 Task: Add Guayaki Organic Enlighten Mint to the cart.
Action: Mouse pressed left at (28, 103)
Screenshot: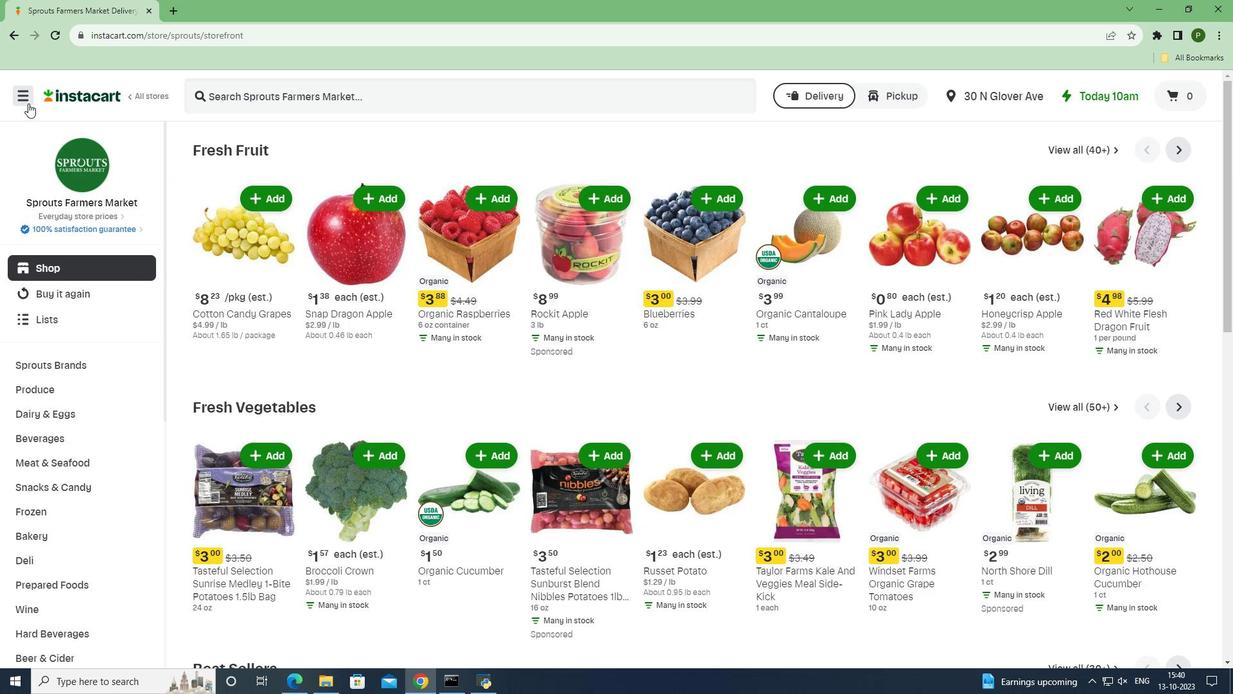 
Action: Mouse moved to (59, 339)
Screenshot: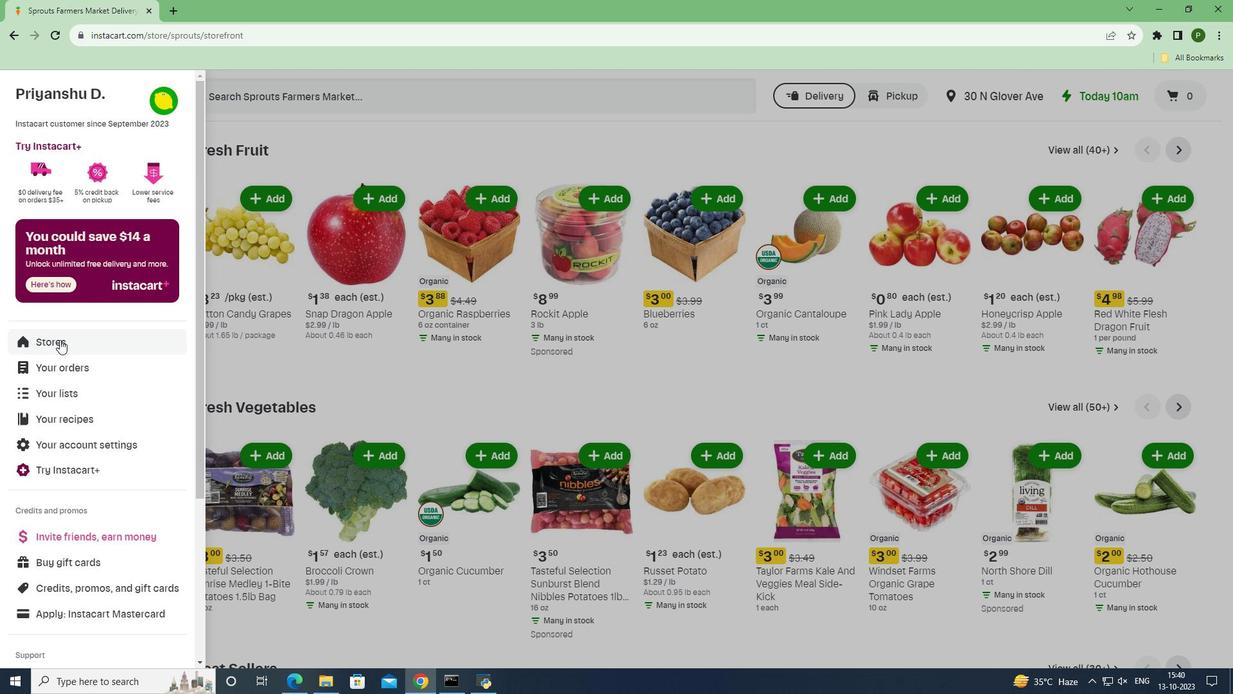 
Action: Mouse pressed left at (59, 339)
Screenshot: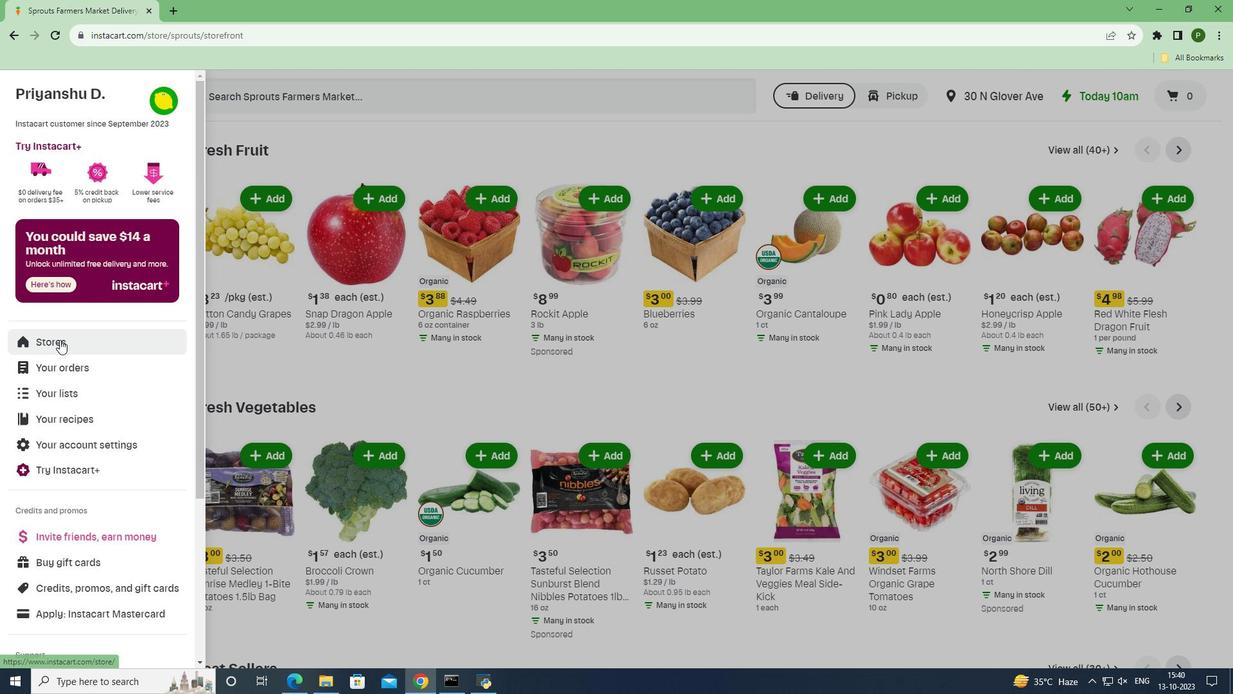 
Action: Mouse moved to (295, 152)
Screenshot: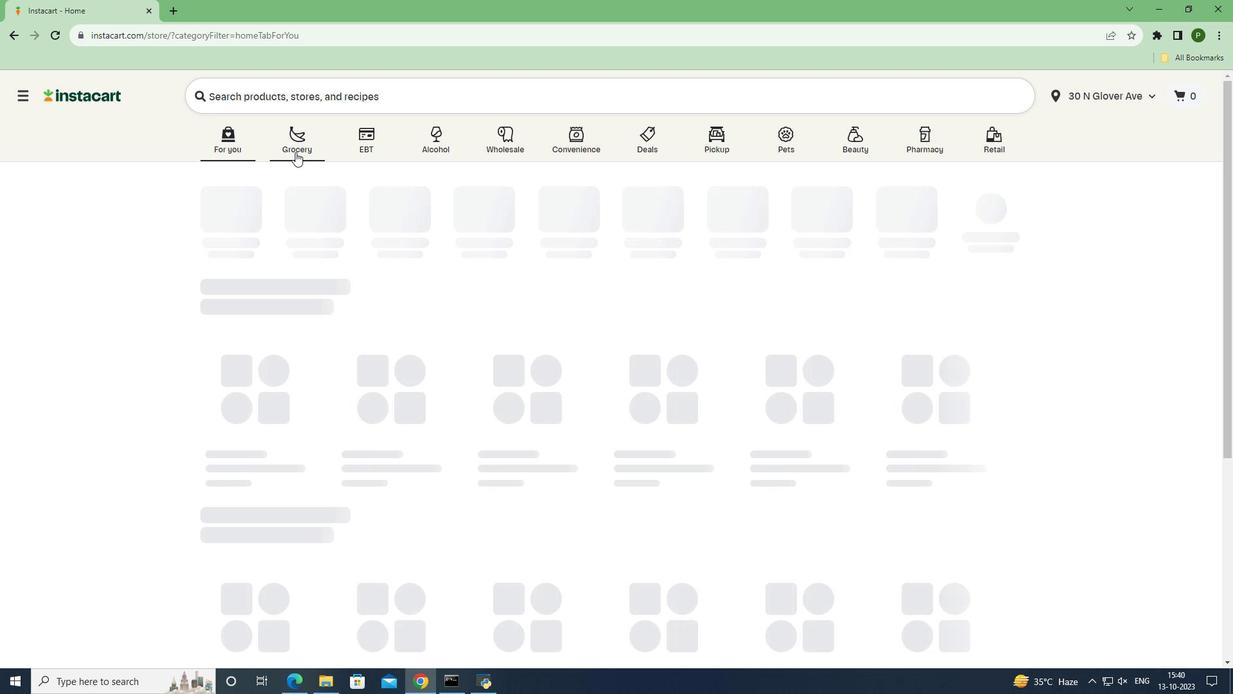 
Action: Mouse pressed left at (295, 152)
Screenshot: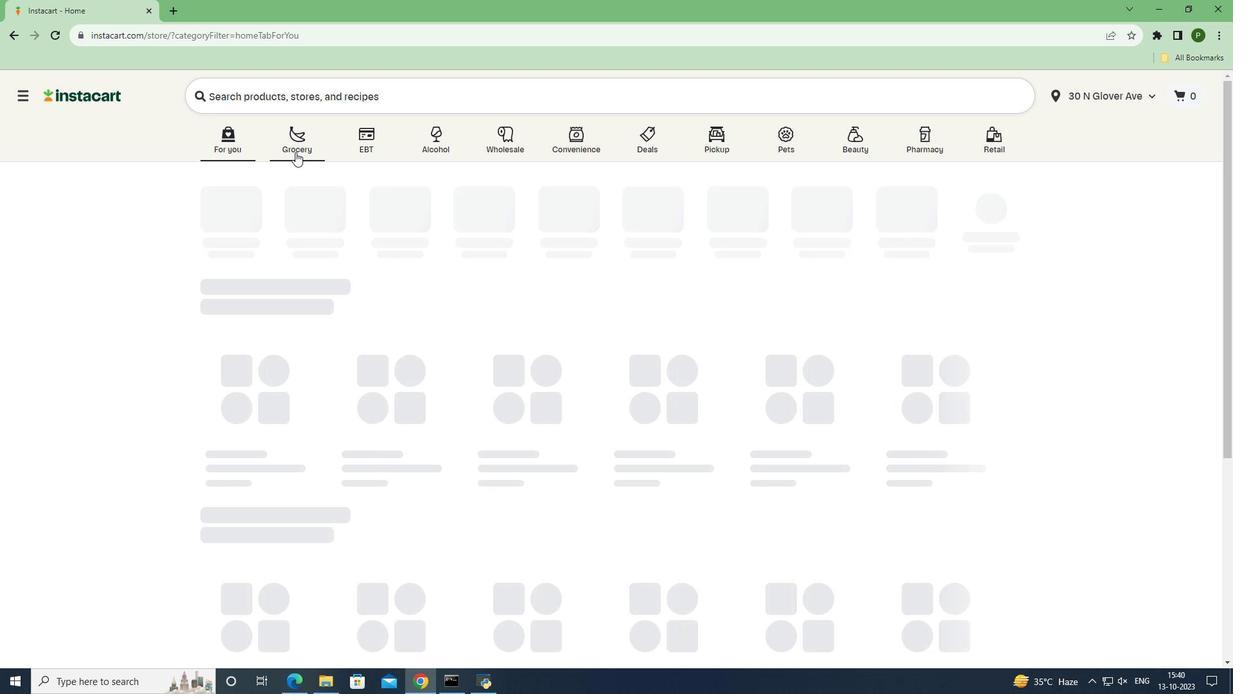 
Action: Mouse moved to (791, 296)
Screenshot: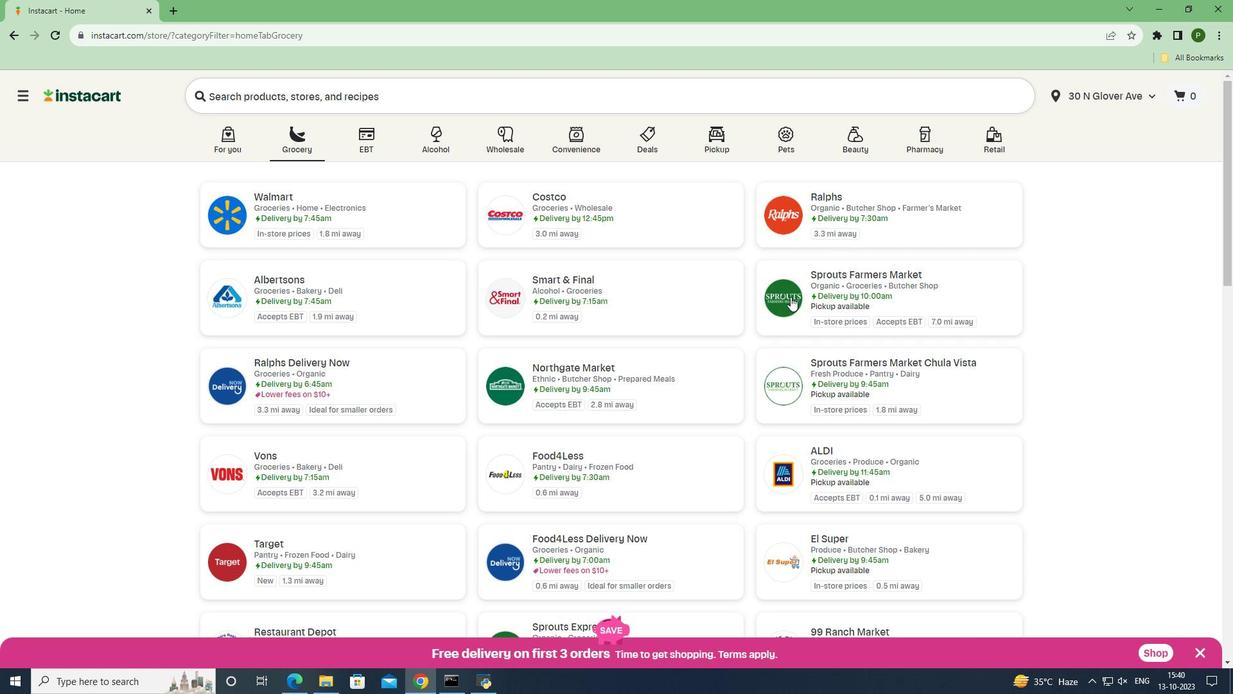 
Action: Mouse pressed left at (791, 296)
Screenshot: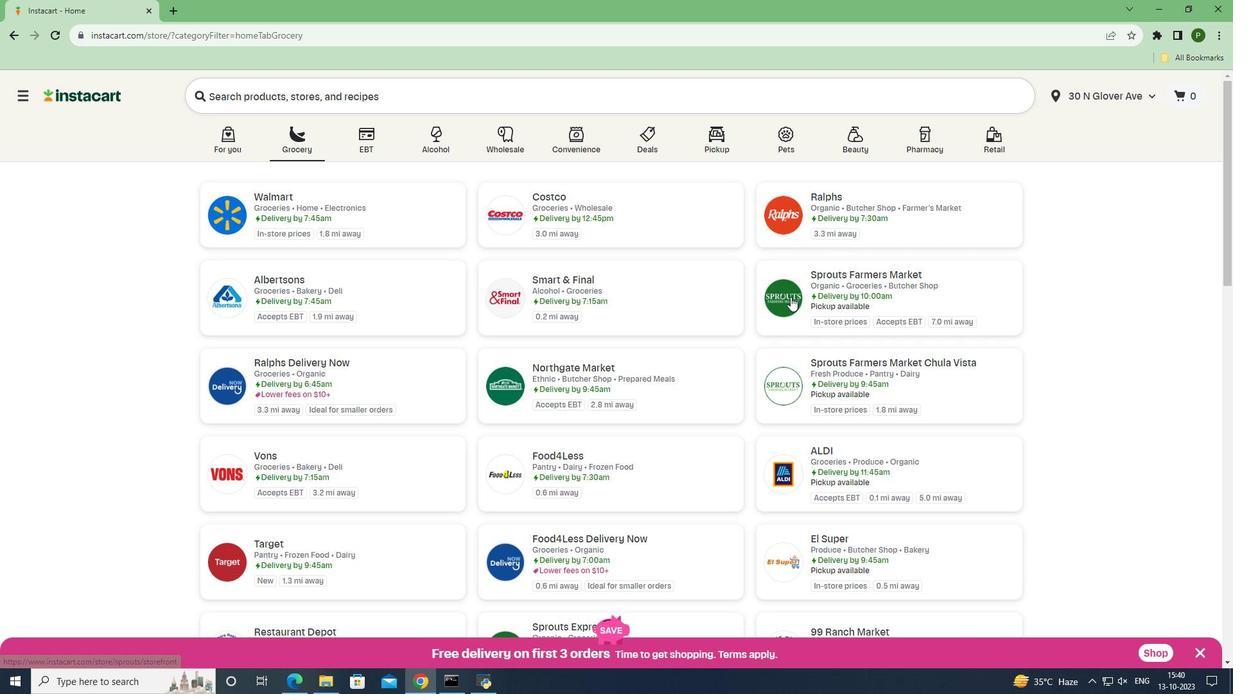 
Action: Mouse moved to (68, 436)
Screenshot: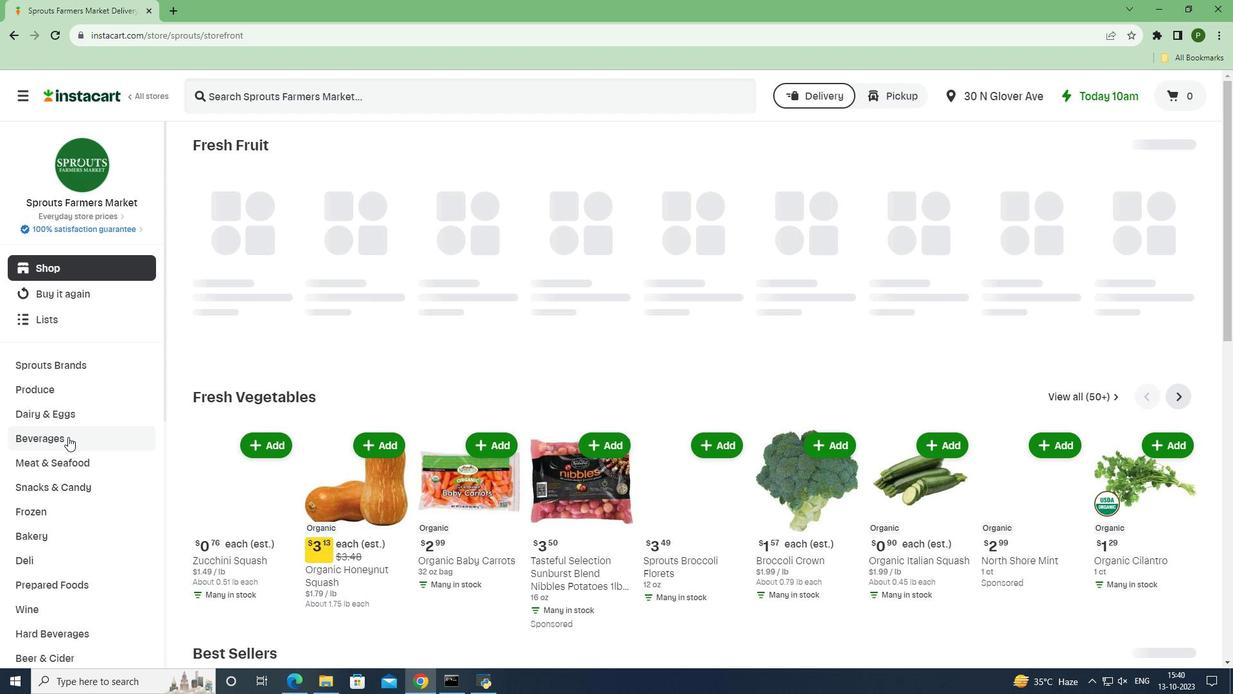 
Action: Mouse pressed left at (68, 436)
Screenshot: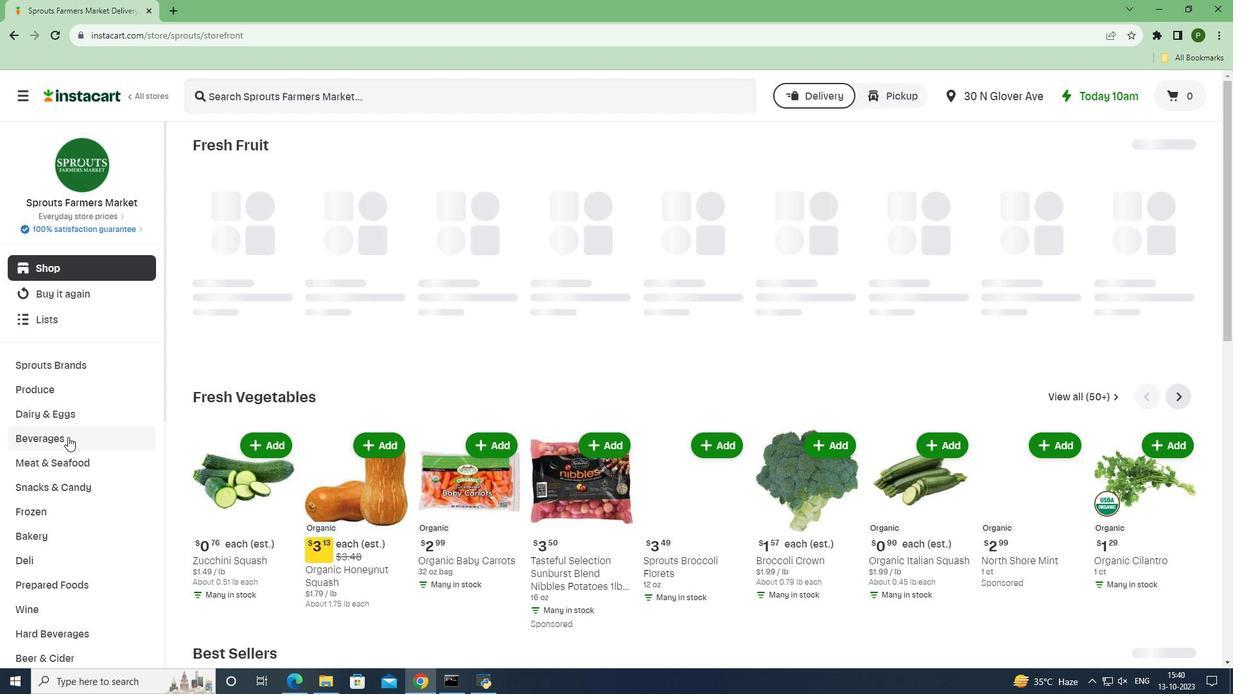 
Action: Mouse moved to (1111, 178)
Screenshot: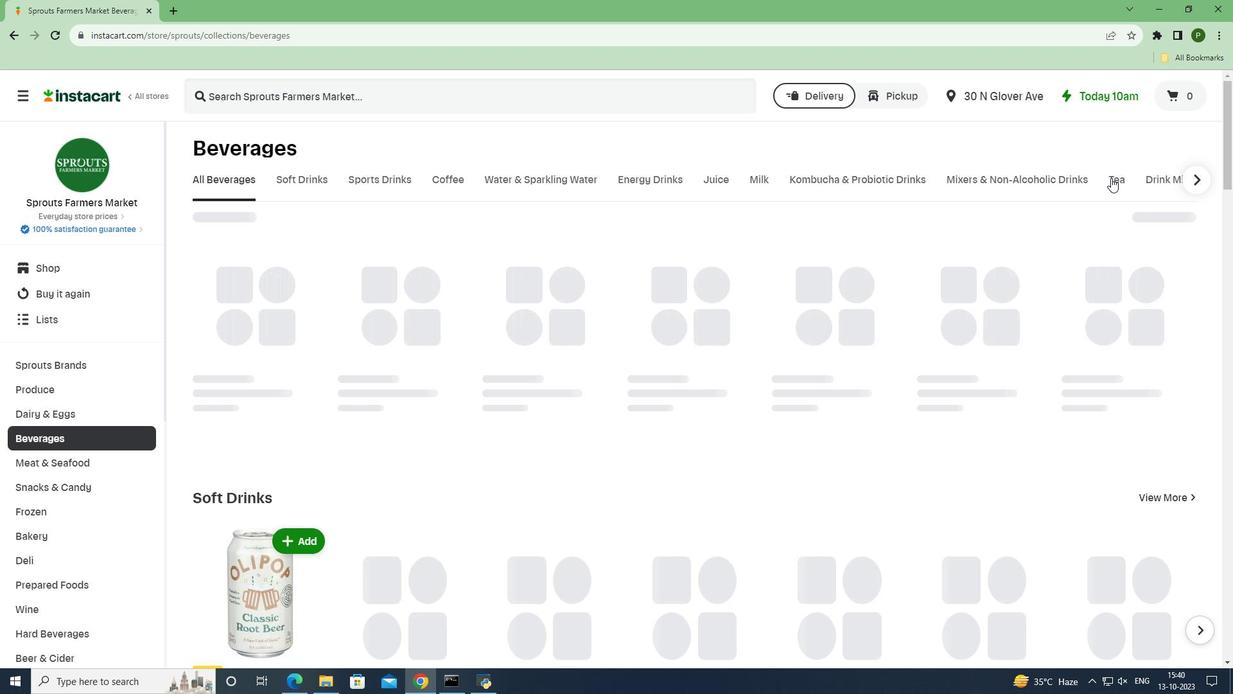 
Action: Mouse pressed left at (1111, 178)
Screenshot: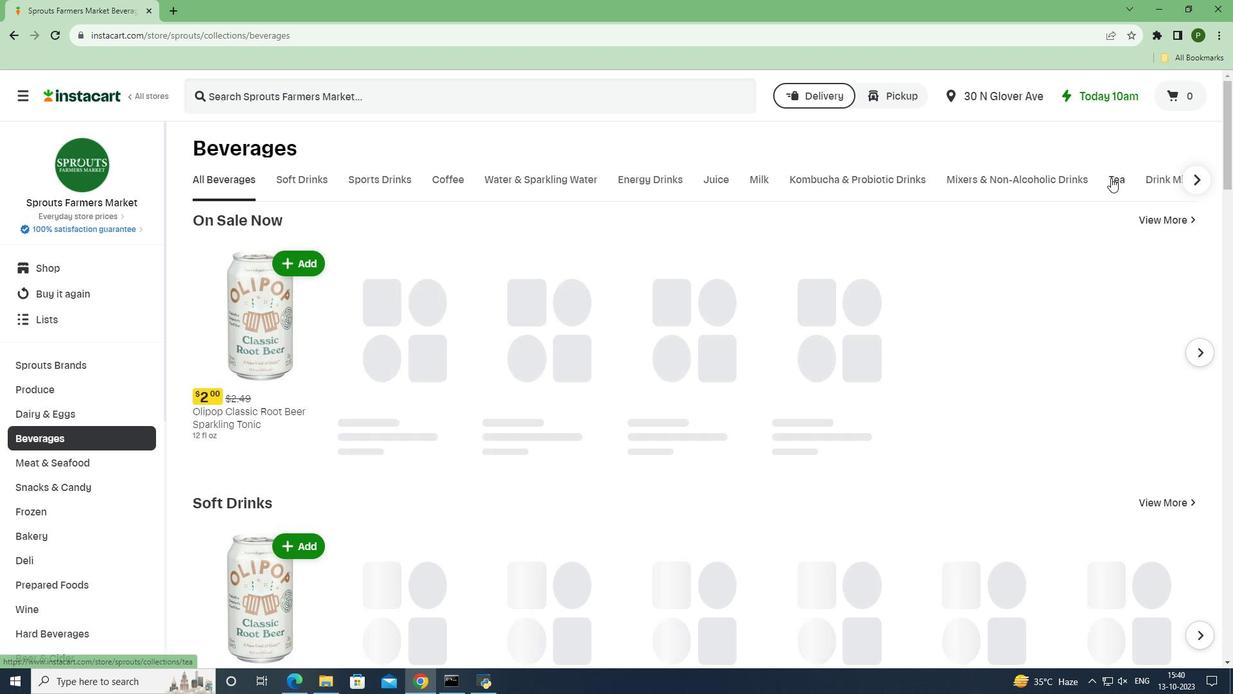 
Action: Mouse moved to (589, 102)
Screenshot: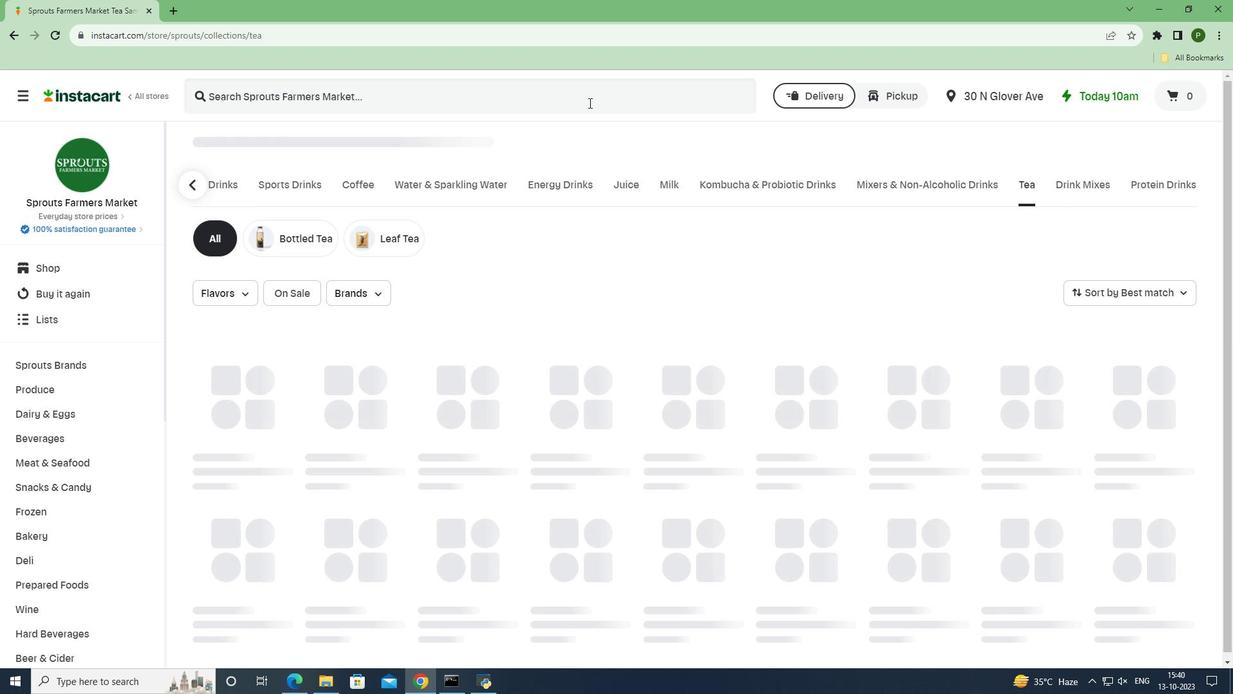 
Action: Mouse pressed left at (589, 102)
Screenshot: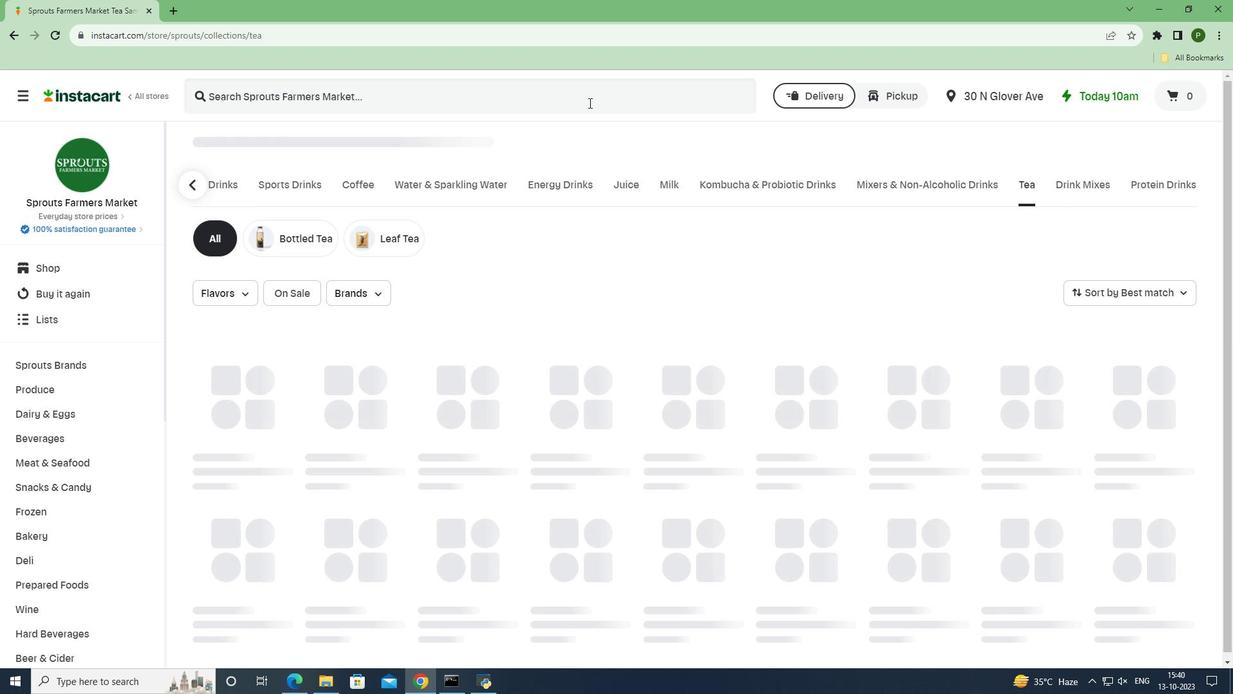 
Action: Key pressed <Key.caps_lock>G<Key.caps_lock>uayaki<Key.space><Key.caps_lock>O<Key.caps_lock>rganic<Key.space><Key.caps_lock>E<Key.caps_lock>nlighten<Key.space><Key.caps_lock>M<Key.caps_lock>int<Key.space><Key.enter>
Screenshot: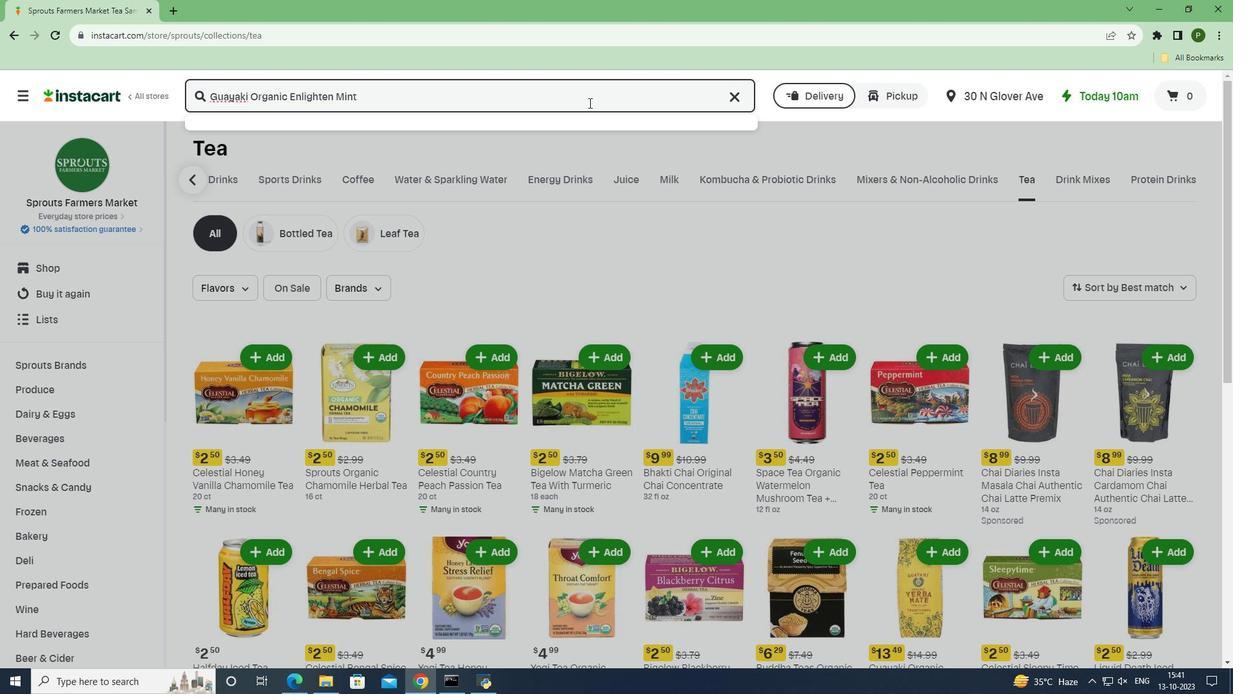 
Action: Mouse moved to (532, 387)
Screenshot: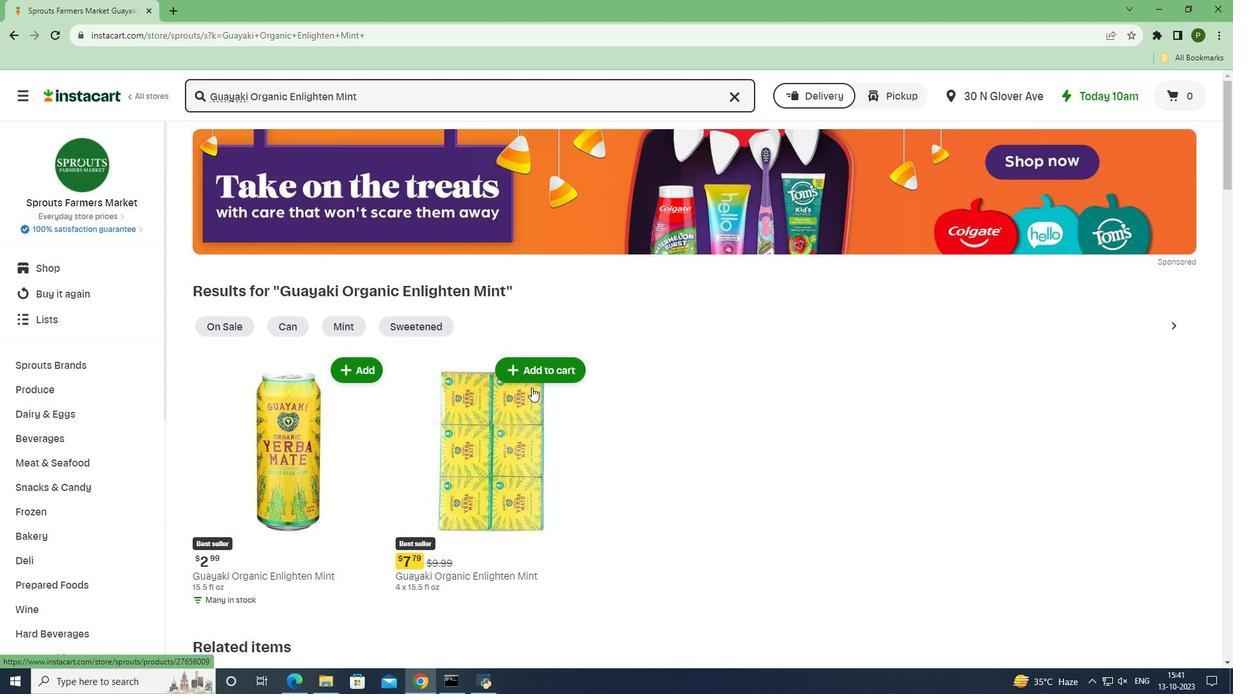 
Action: Mouse scrolled (532, 386) with delta (0, 0)
Screenshot: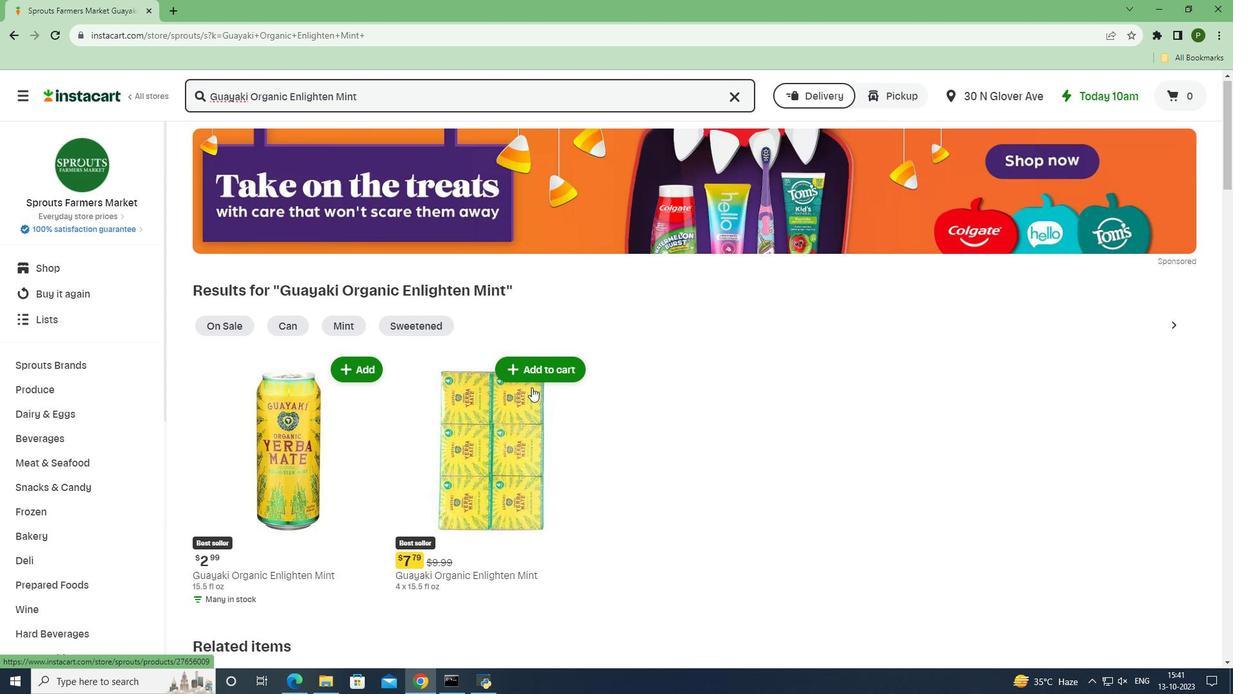 
Action: Mouse moved to (565, 301)
Screenshot: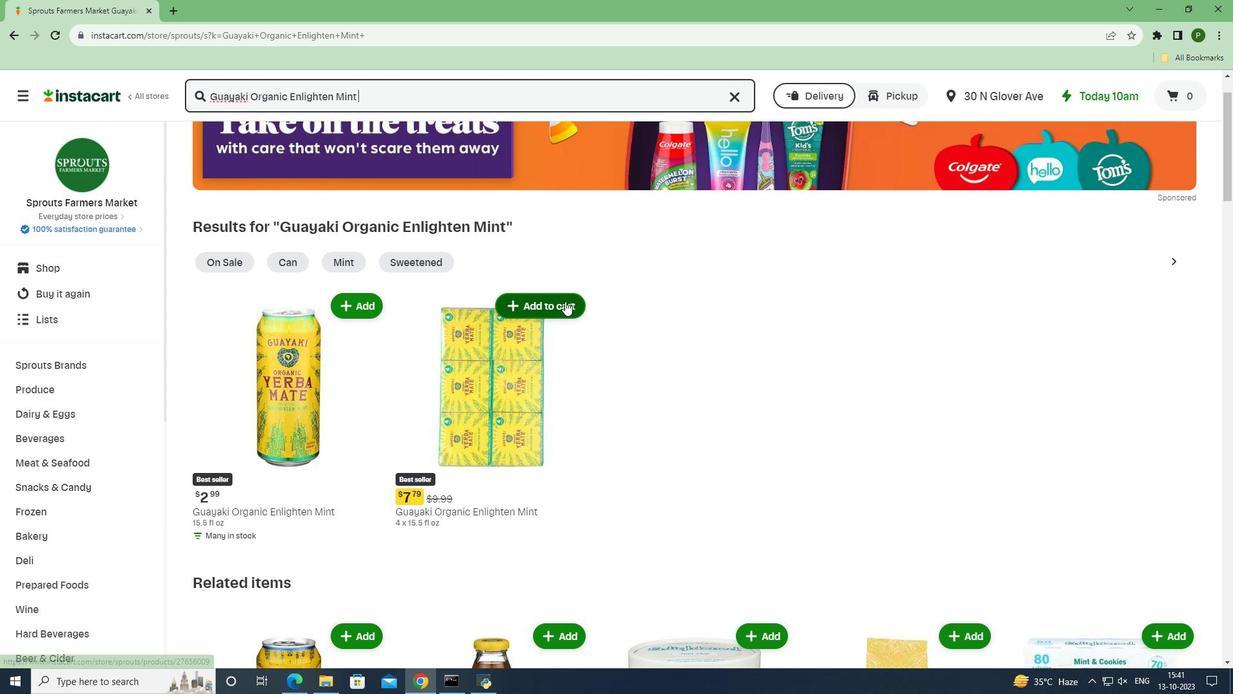 
Action: Mouse pressed left at (565, 301)
Screenshot: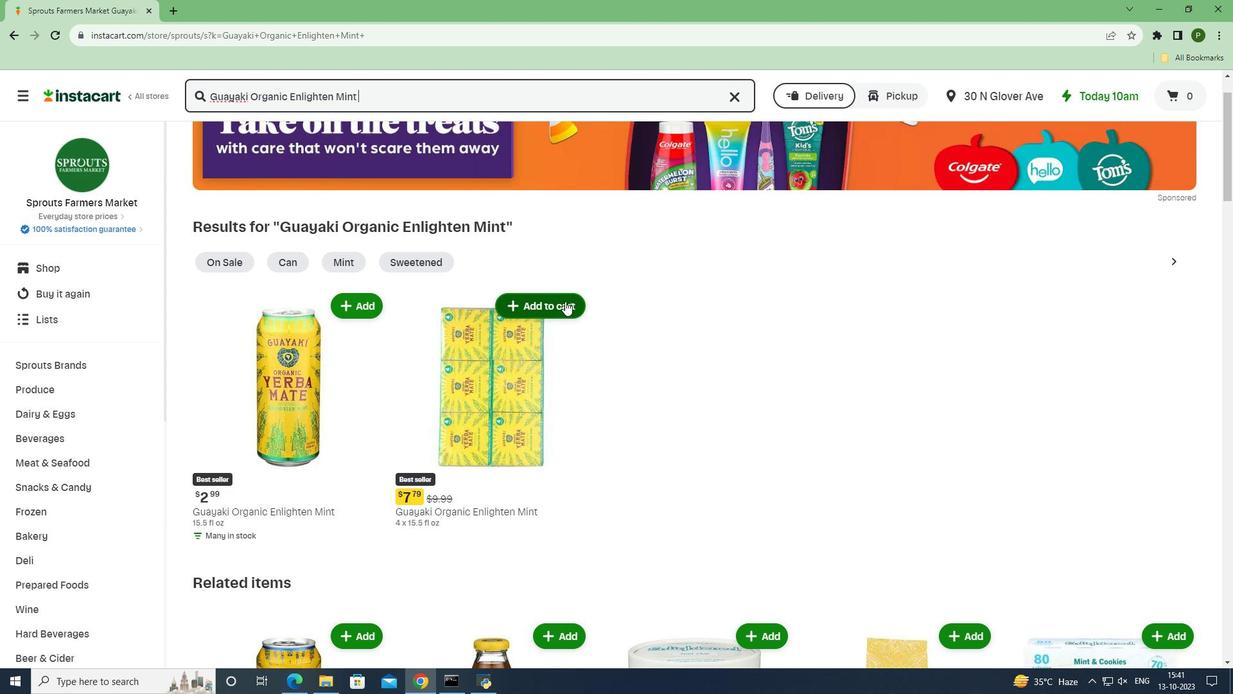 
Action: Mouse moved to (605, 384)
Screenshot: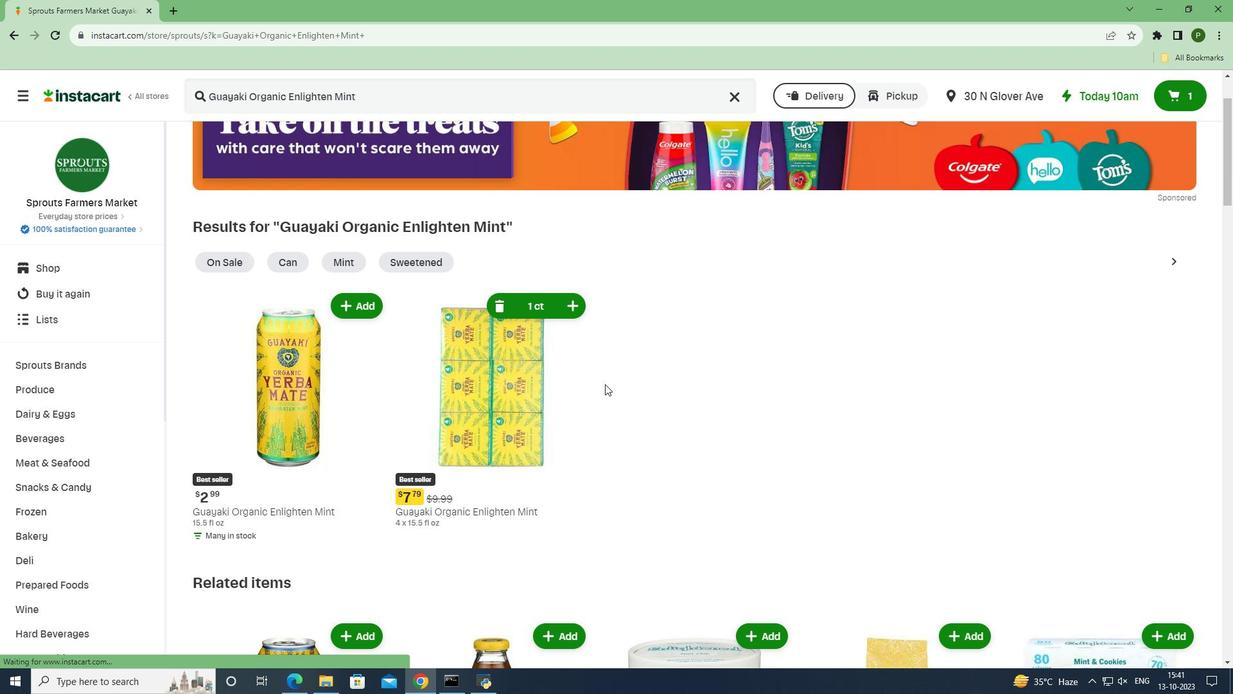 
